 Task: Set the default behaviour for fonts permission to "Don't allow sites to use fonts installed on your device".
Action: Mouse moved to (1141, 38)
Screenshot: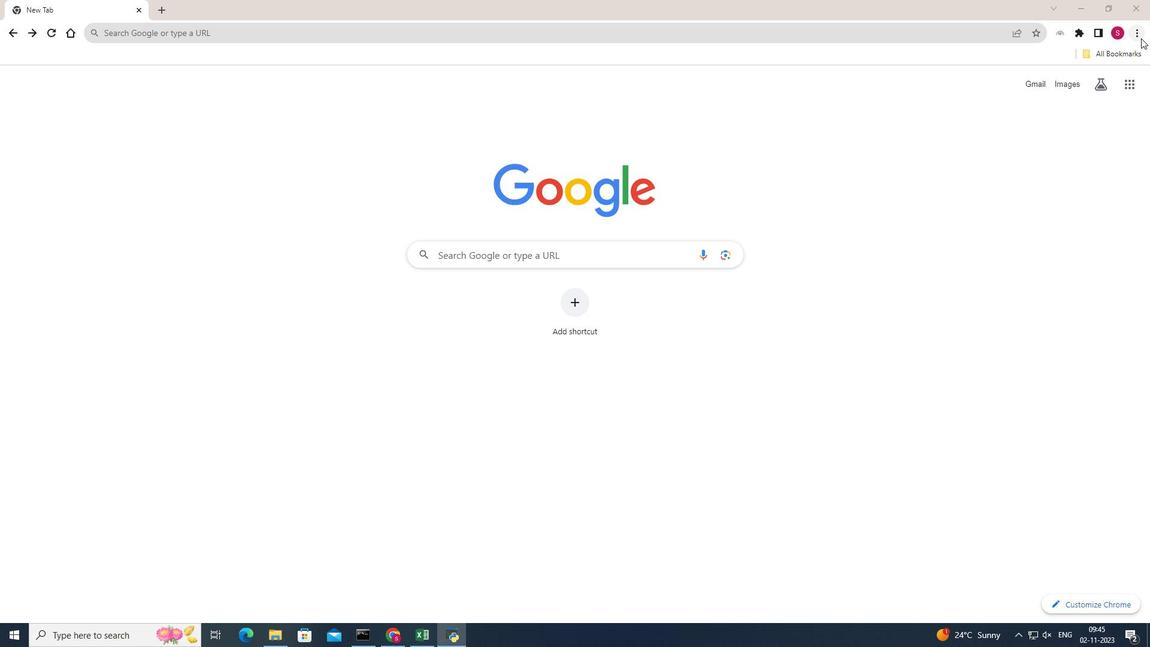 
Action: Mouse pressed left at (1141, 38)
Screenshot: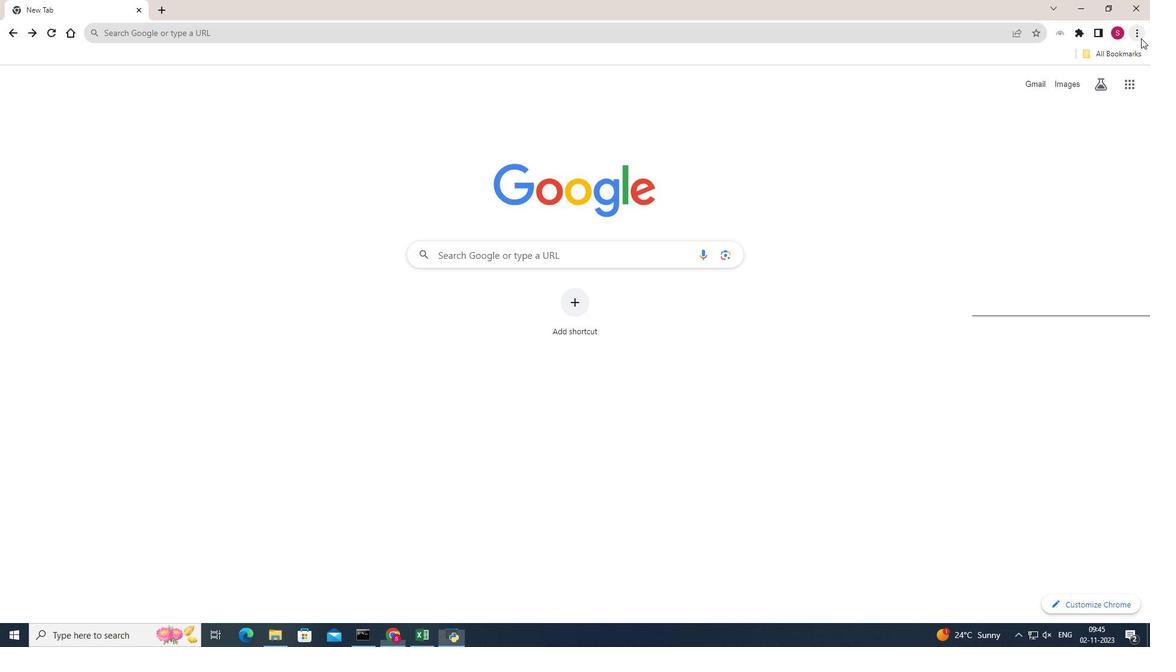 
Action: Mouse moved to (1018, 250)
Screenshot: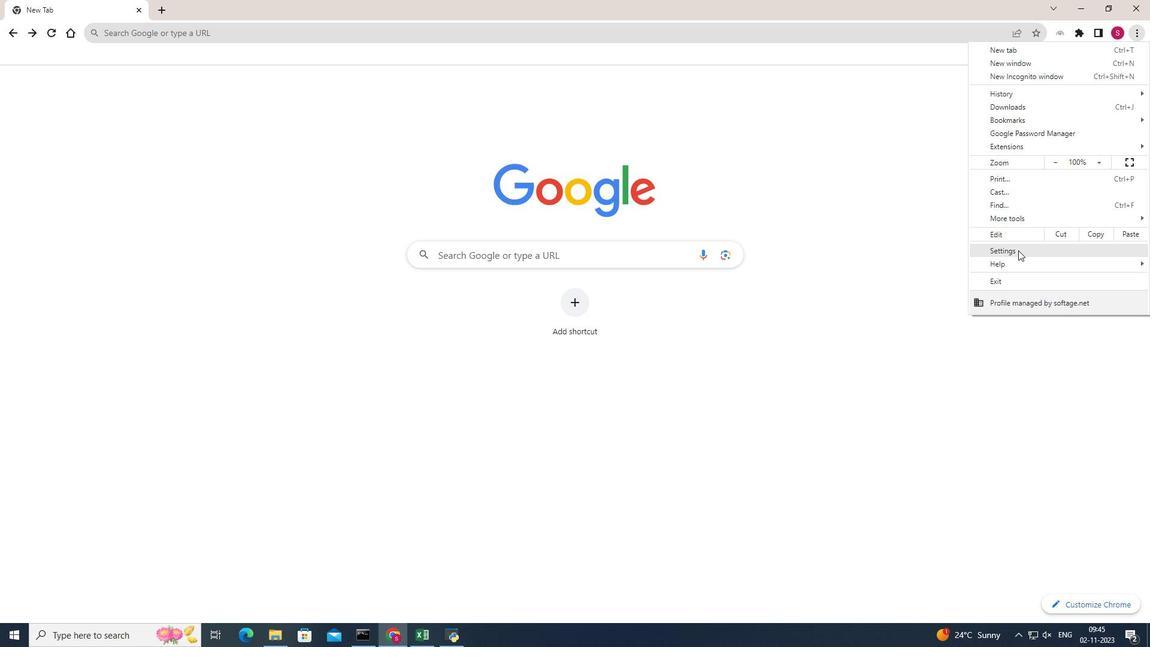 
Action: Mouse pressed left at (1018, 250)
Screenshot: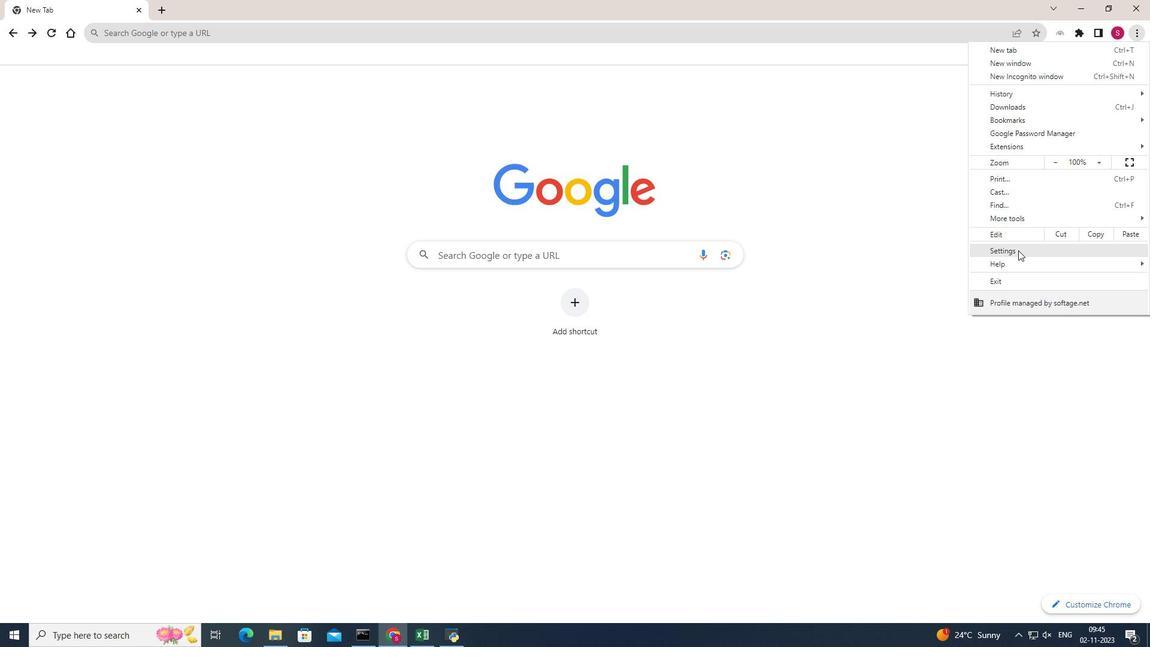 
Action: Mouse moved to (72, 149)
Screenshot: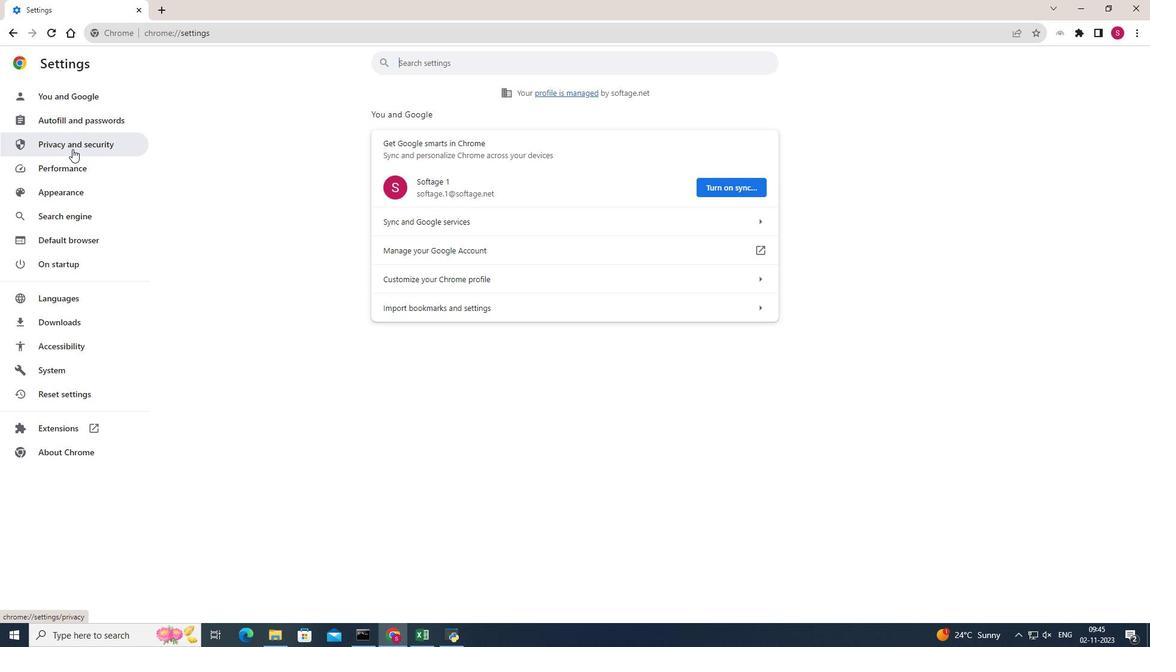 
Action: Mouse pressed left at (72, 149)
Screenshot: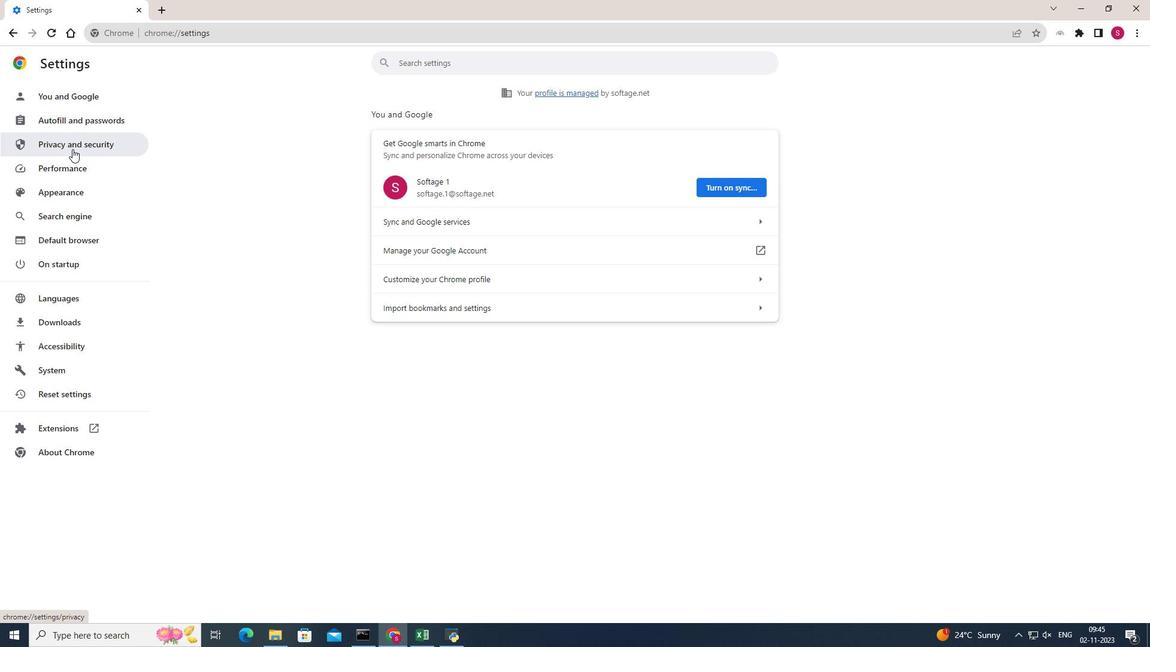 
Action: Mouse moved to (643, 373)
Screenshot: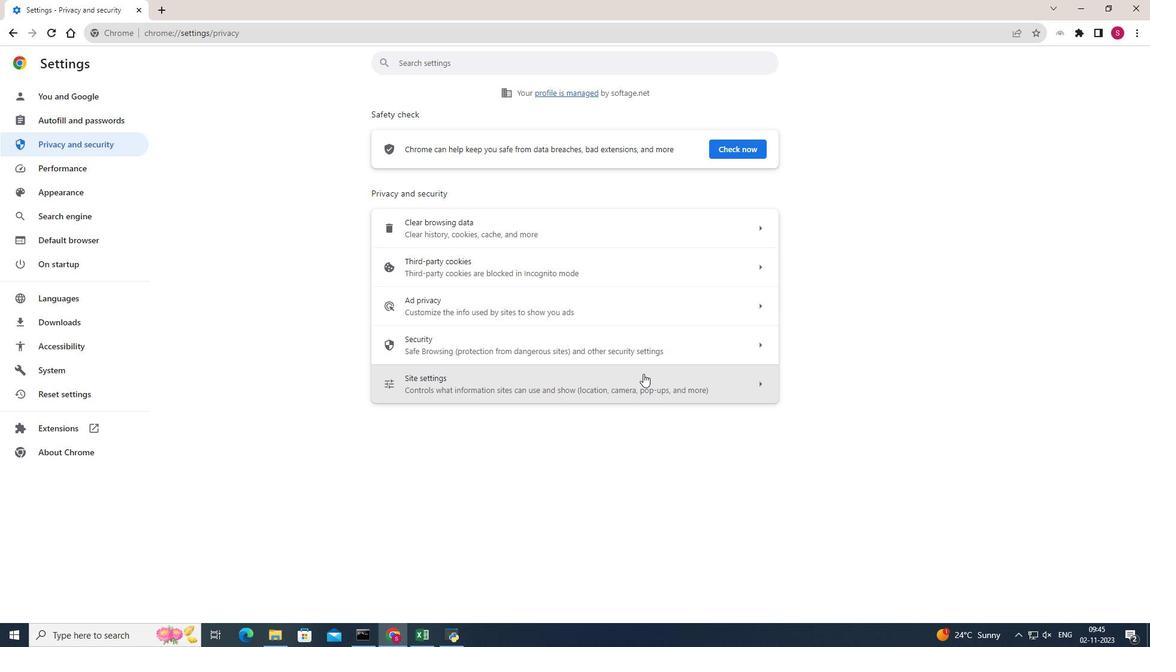 
Action: Mouse pressed left at (643, 373)
Screenshot: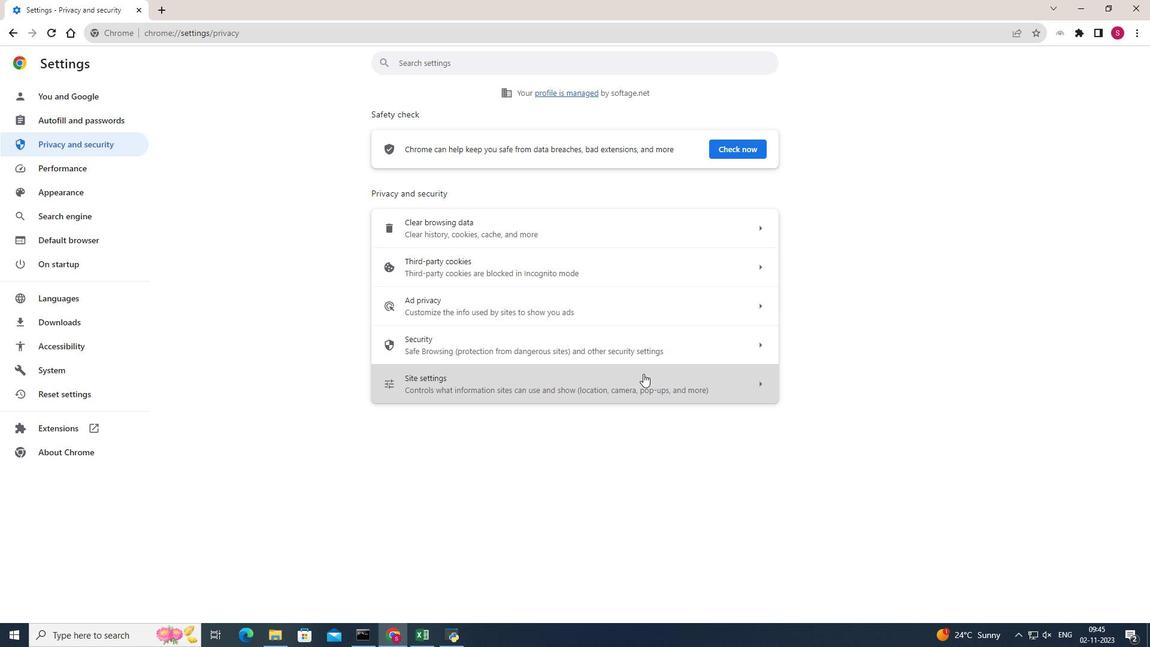 
Action: Mouse moved to (639, 392)
Screenshot: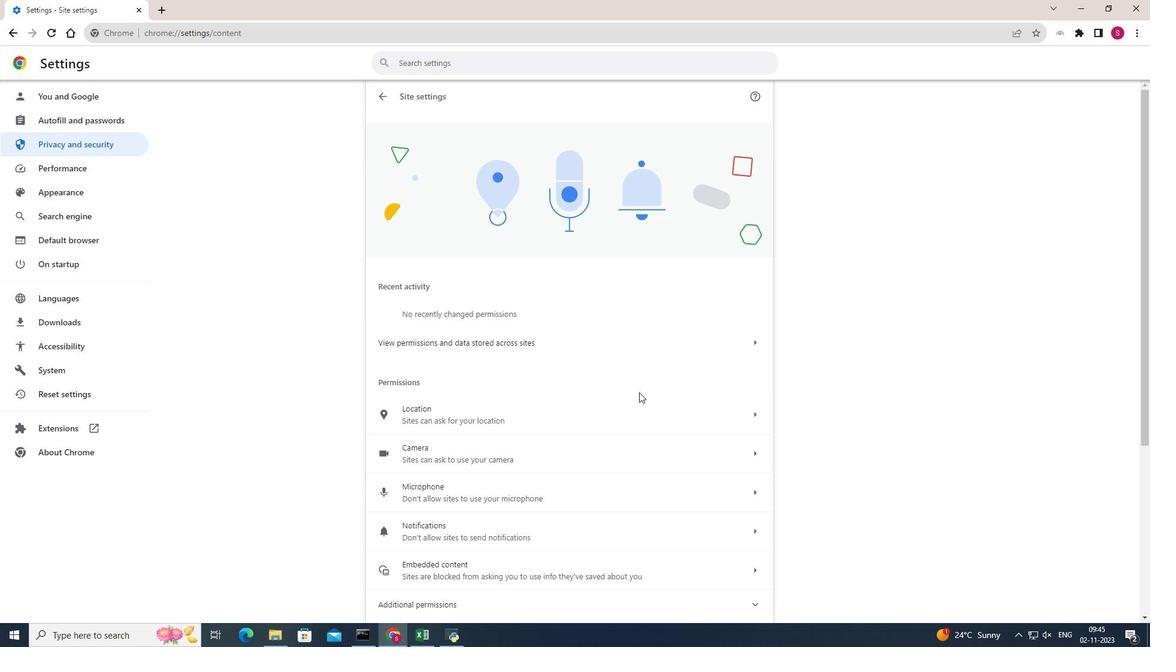 
Action: Mouse scrolled (639, 391) with delta (0, 0)
Screenshot: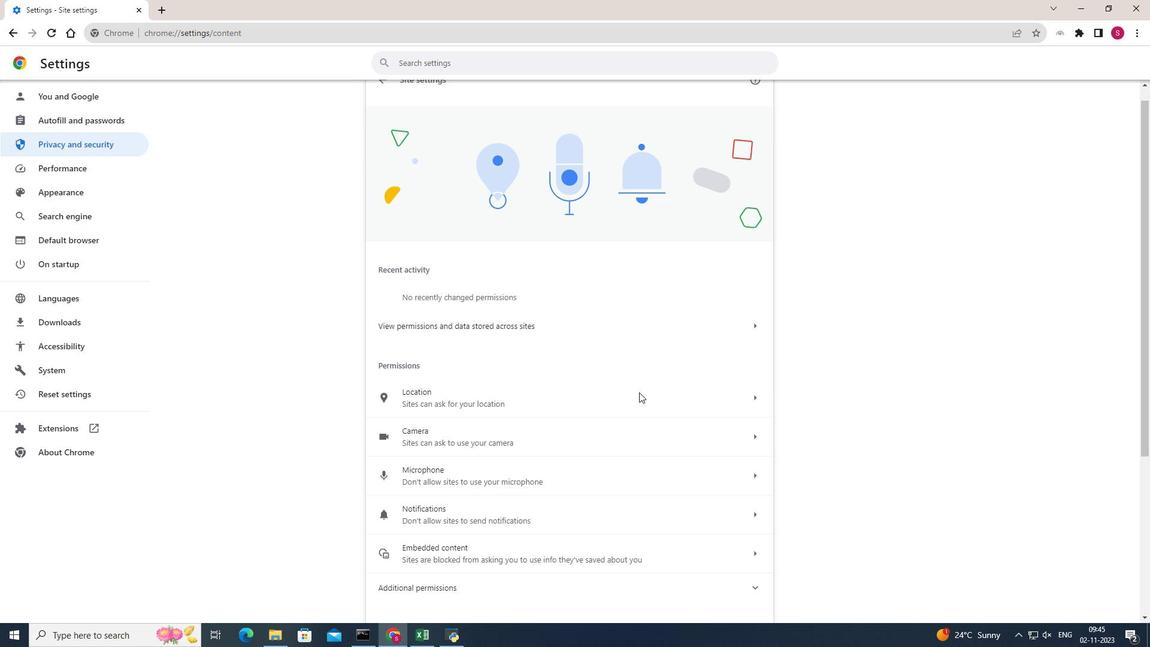 
Action: Mouse scrolled (639, 391) with delta (0, 0)
Screenshot: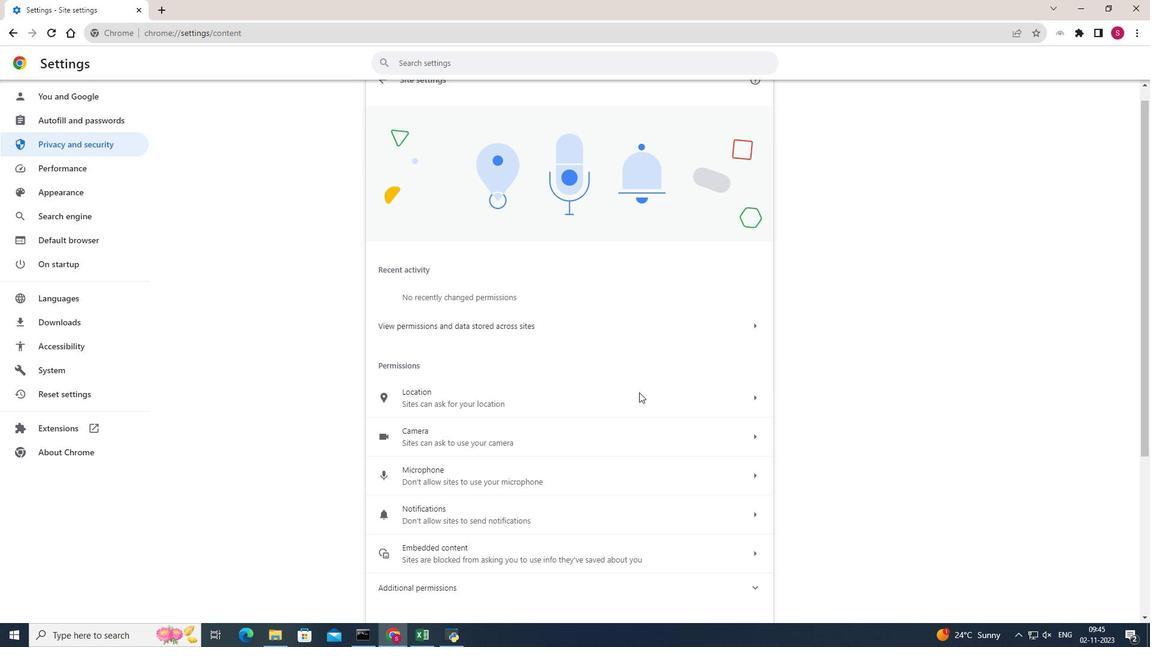 
Action: Mouse scrolled (639, 391) with delta (0, 0)
Screenshot: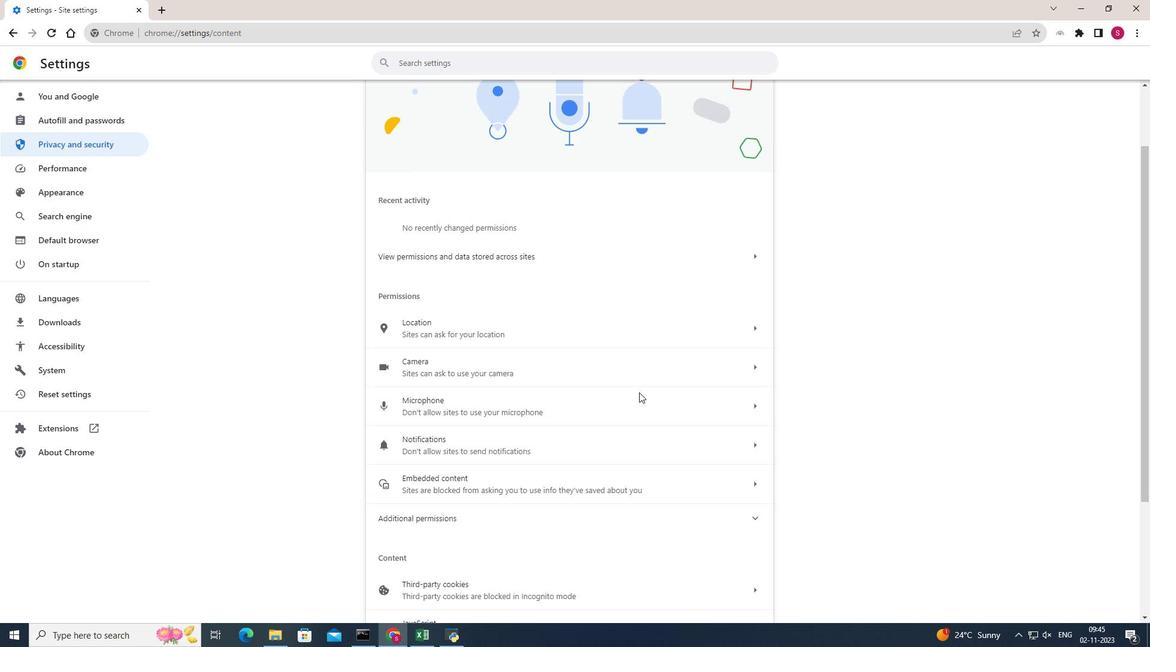 
Action: Mouse scrolled (639, 391) with delta (0, 0)
Screenshot: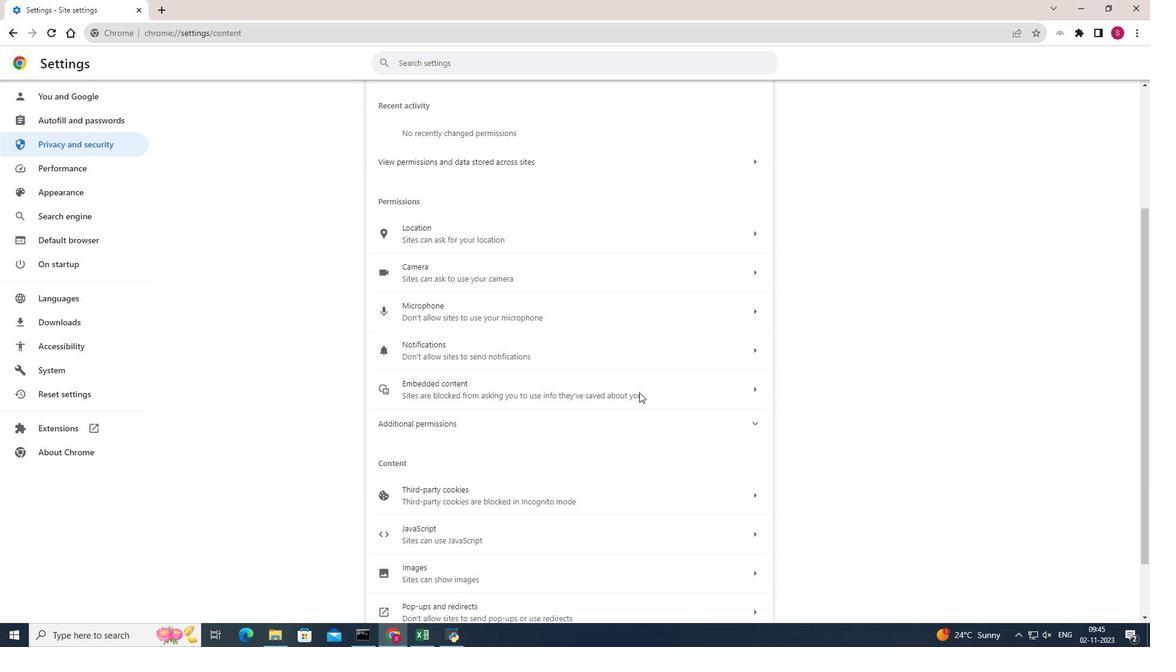 
Action: Mouse moved to (471, 368)
Screenshot: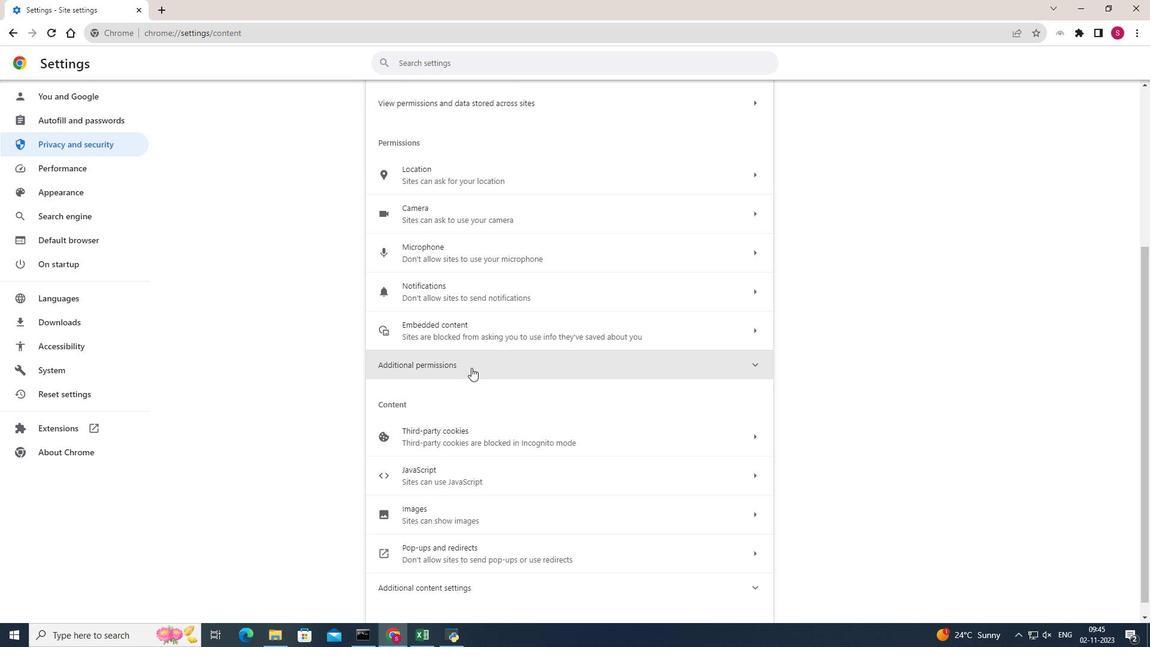 
Action: Mouse pressed left at (471, 368)
Screenshot: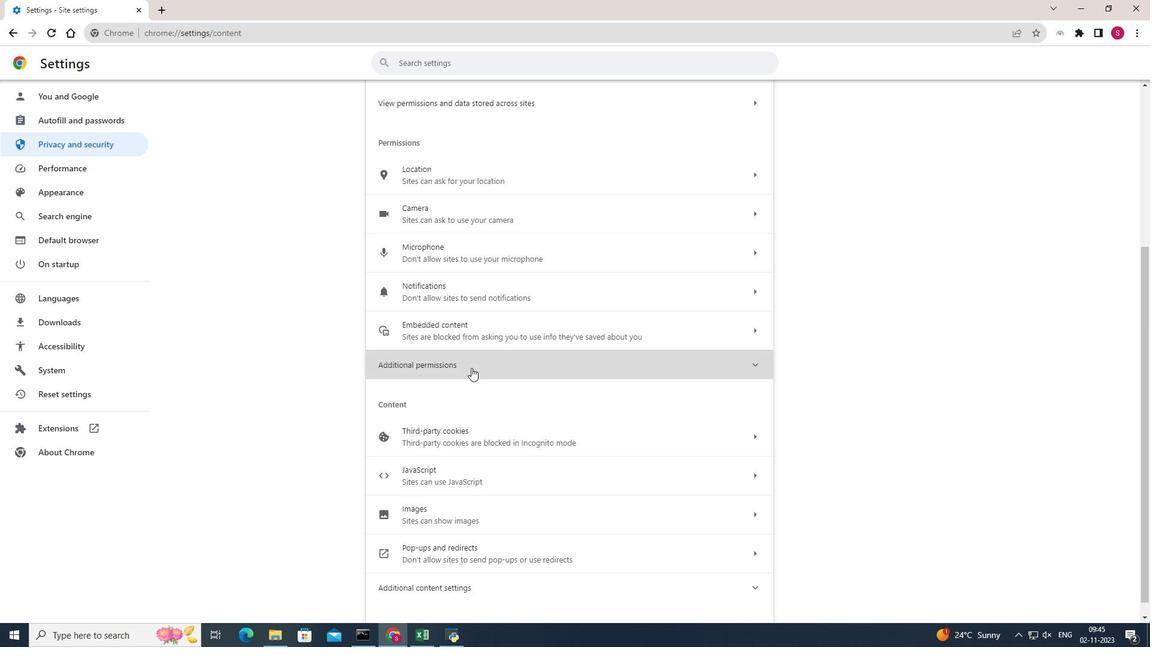 
Action: Mouse moved to (592, 502)
Screenshot: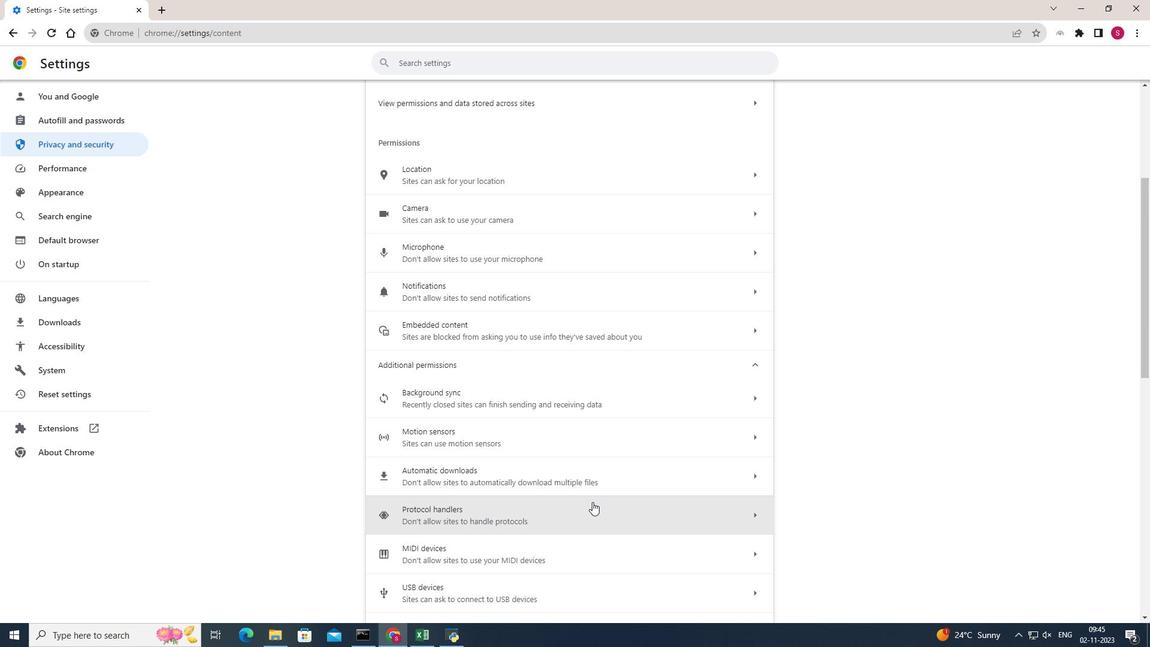 
Action: Mouse scrolled (592, 501) with delta (0, 0)
Screenshot: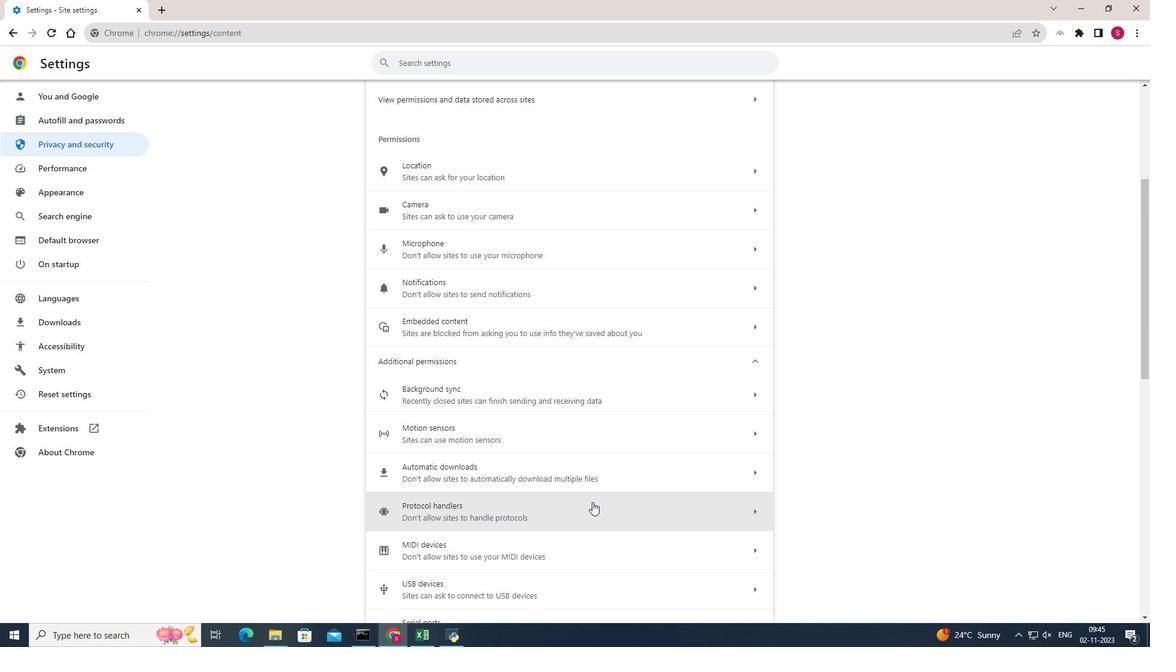 
Action: Mouse scrolled (592, 501) with delta (0, 0)
Screenshot: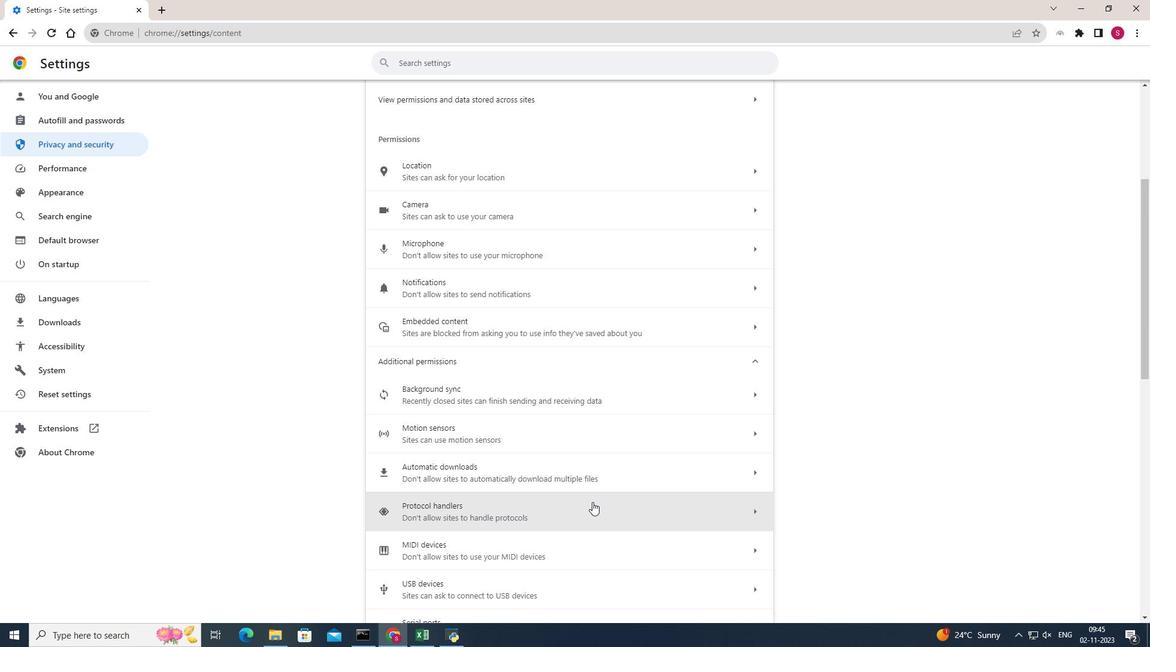 
Action: Mouse scrolled (592, 501) with delta (0, 0)
Screenshot: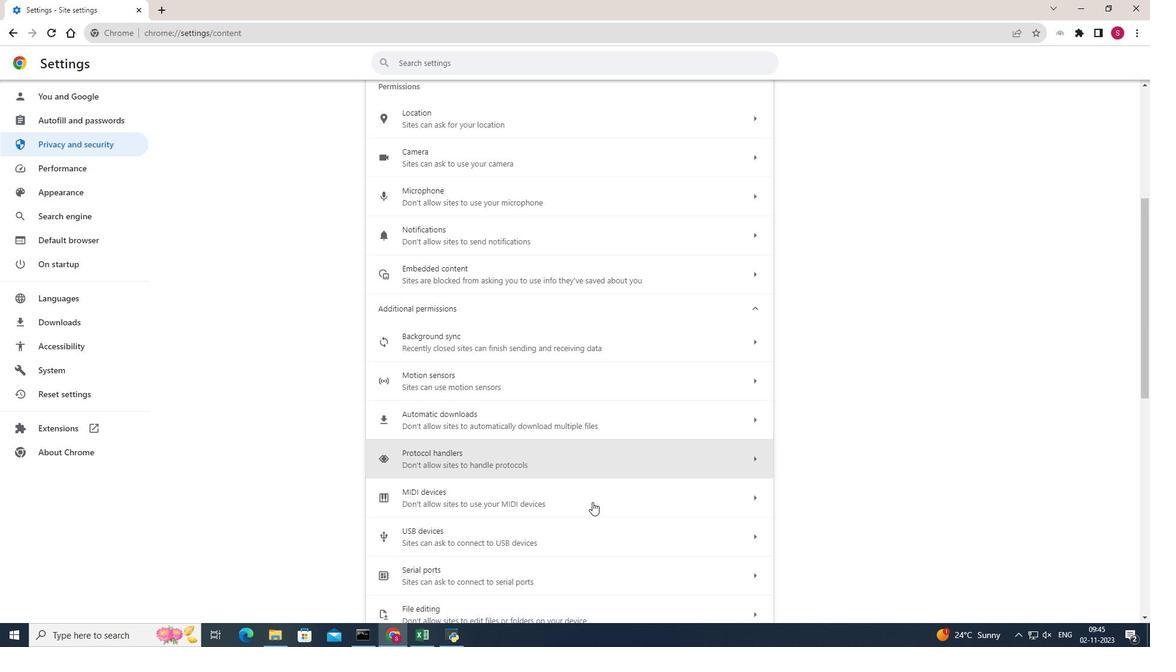 
Action: Mouse scrolled (592, 501) with delta (0, 0)
Screenshot: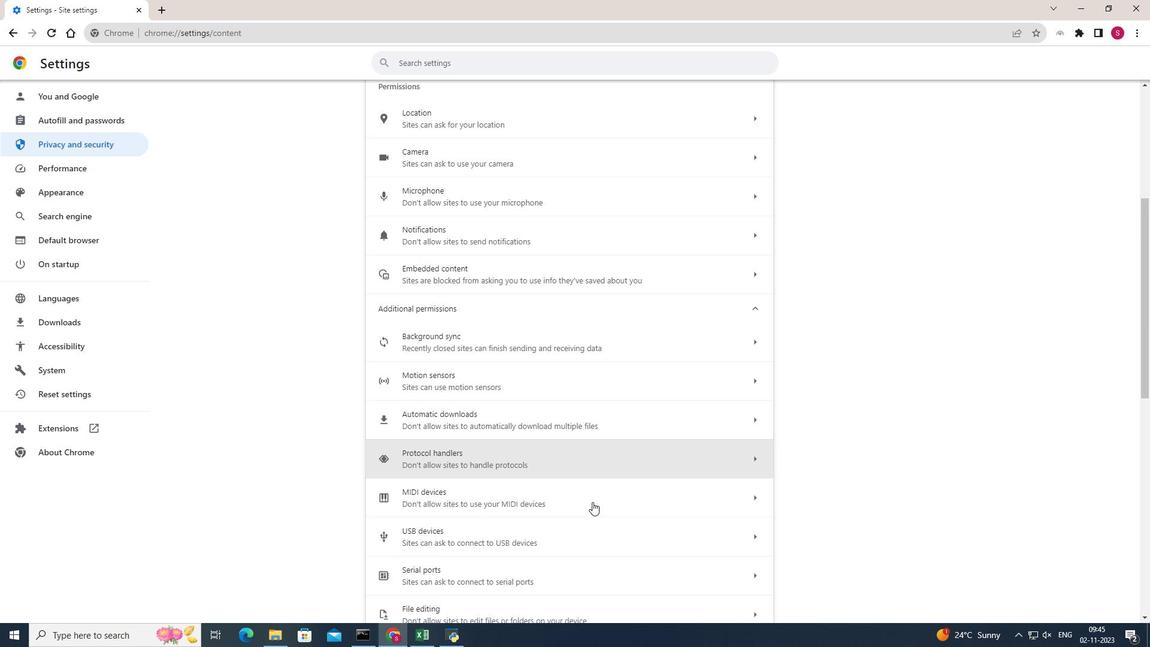 
Action: Mouse scrolled (592, 501) with delta (0, 0)
Screenshot: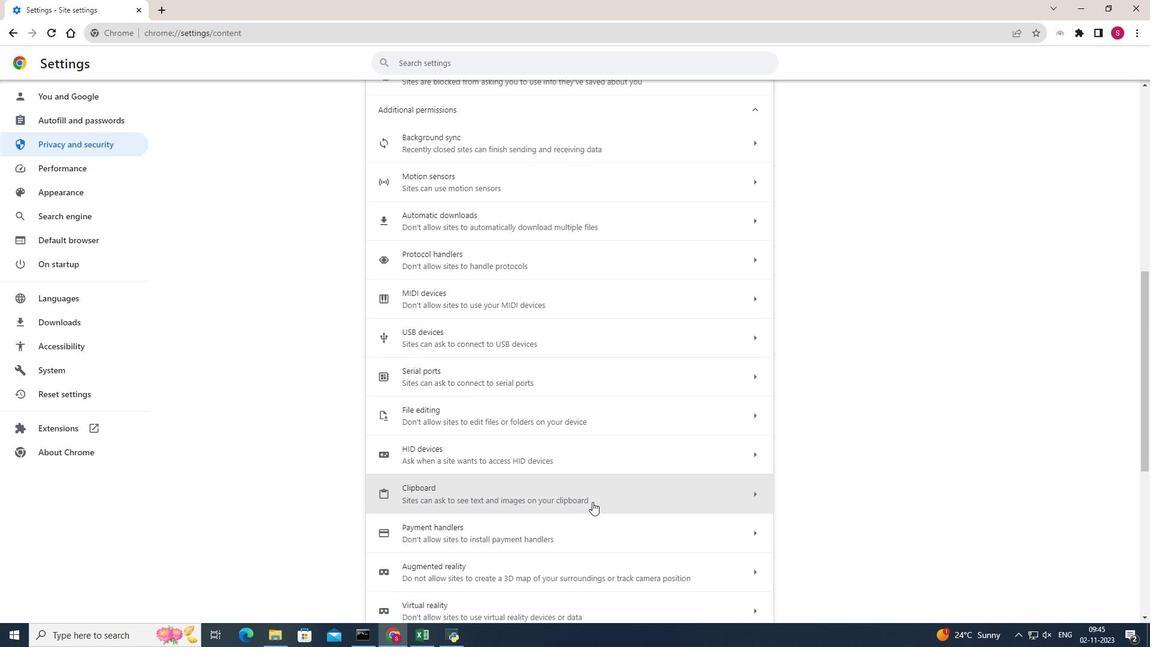 
Action: Mouse scrolled (592, 501) with delta (0, 0)
Screenshot: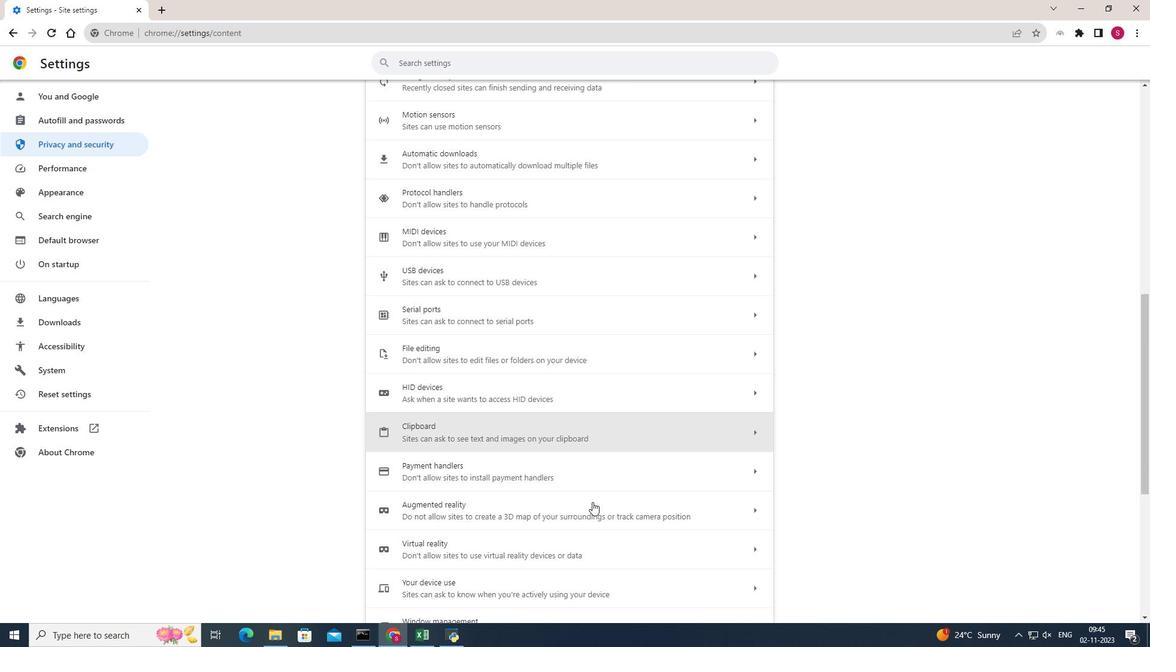 
Action: Mouse scrolled (592, 501) with delta (0, 0)
Screenshot: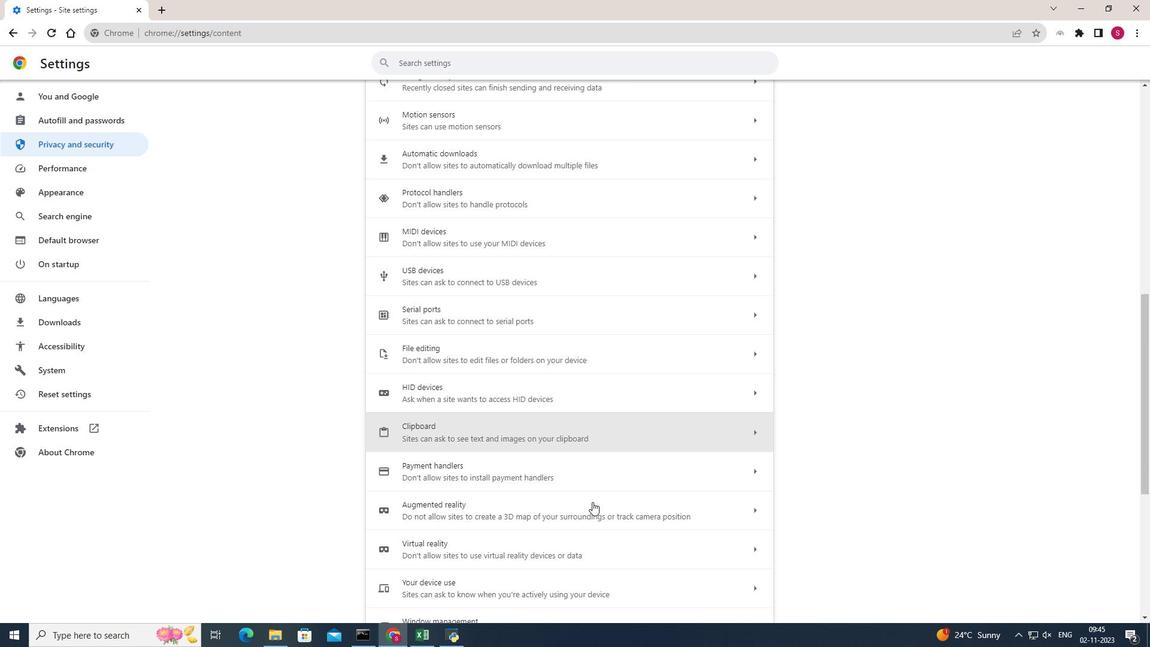 
Action: Mouse scrolled (592, 501) with delta (0, 0)
Screenshot: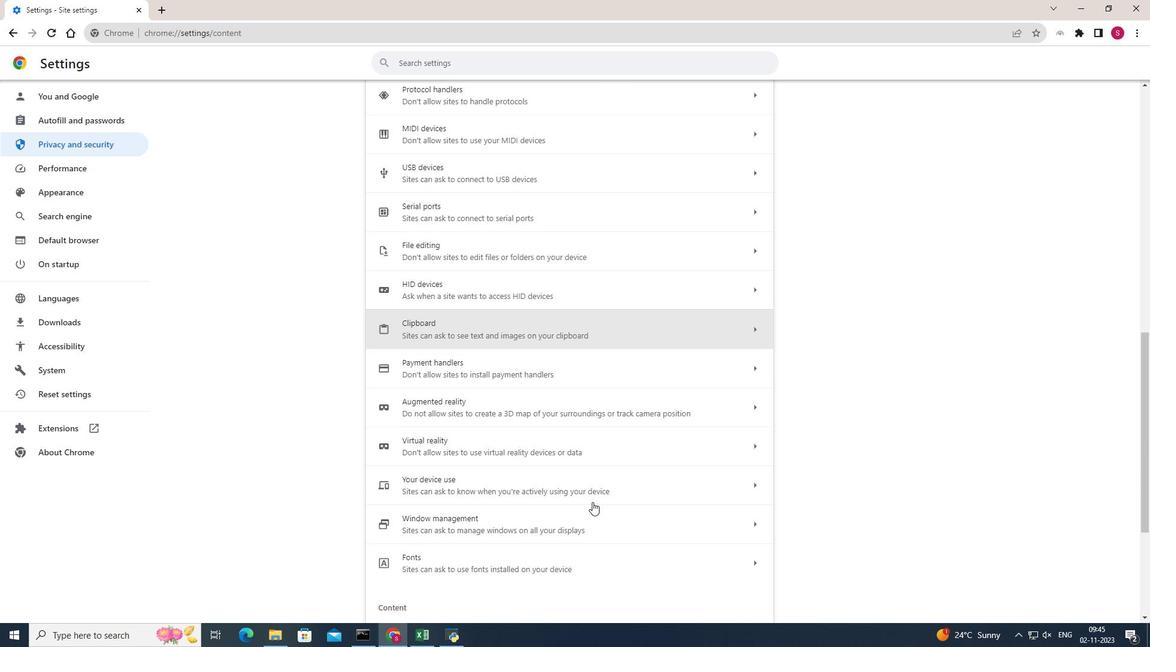 
Action: Mouse moved to (588, 502)
Screenshot: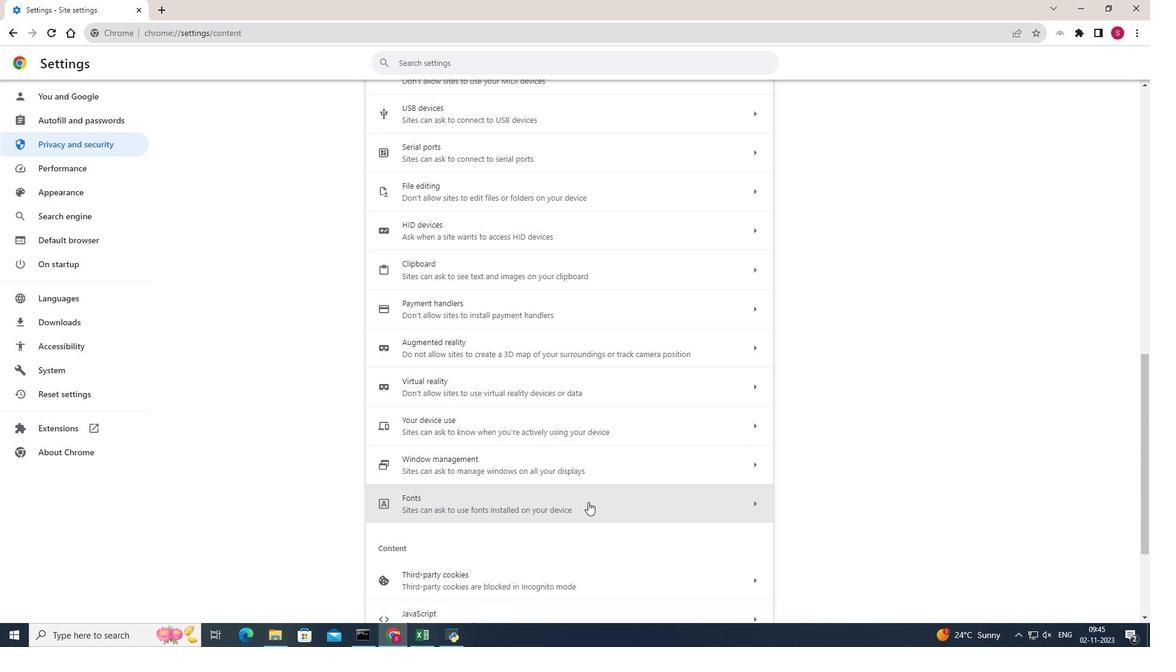 
Action: Mouse pressed left at (588, 502)
Screenshot: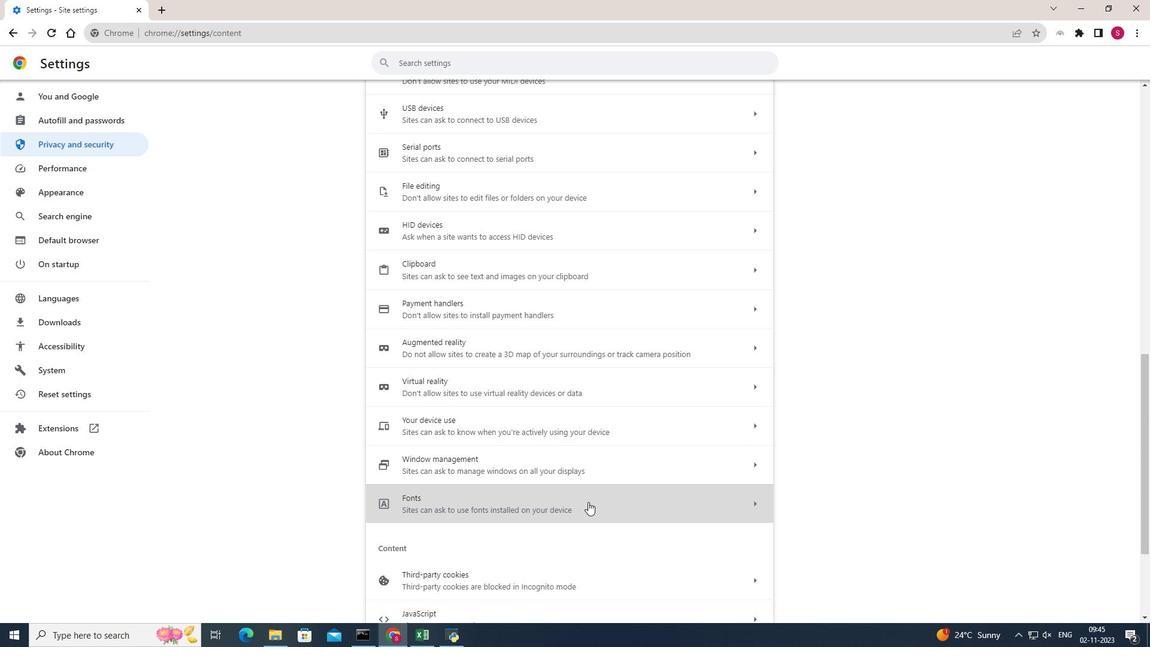 
Action: Mouse pressed left at (588, 502)
Screenshot: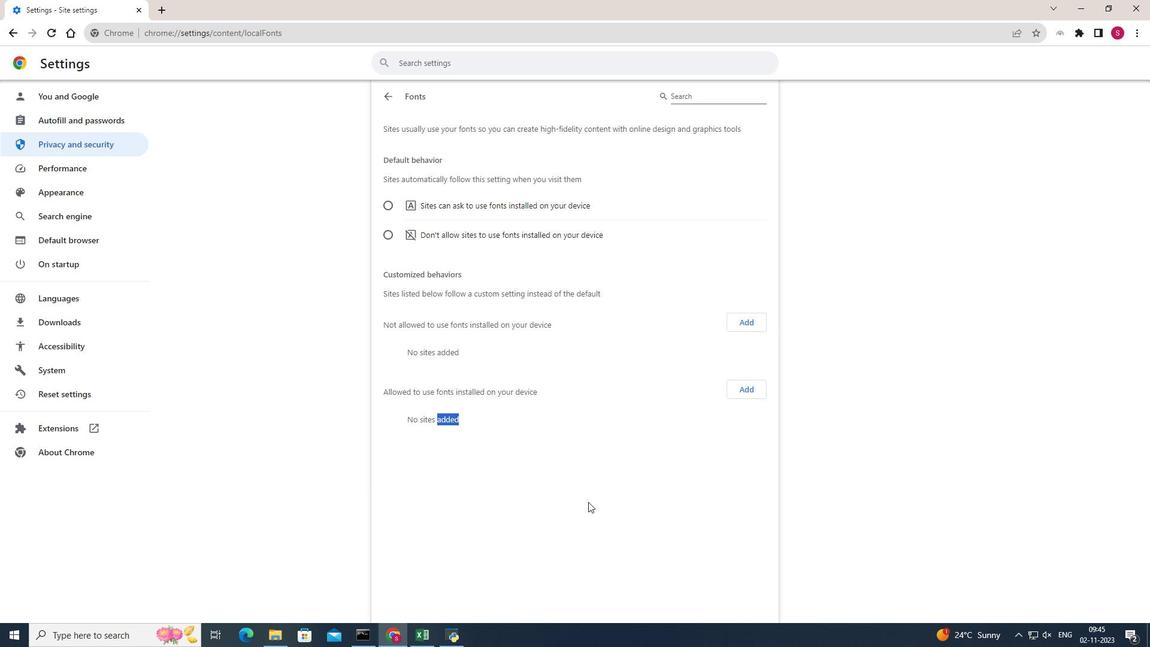 
Action: Mouse moved to (393, 235)
Screenshot: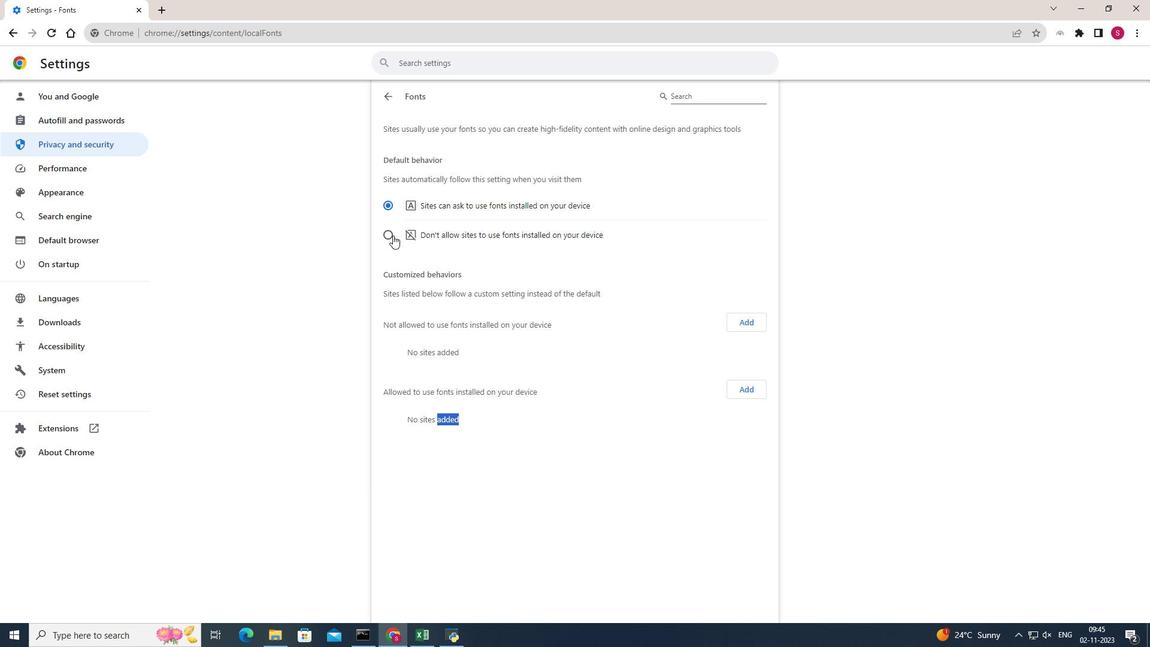 
Action: Mouse pressed left at (393, 235)
Screenshot: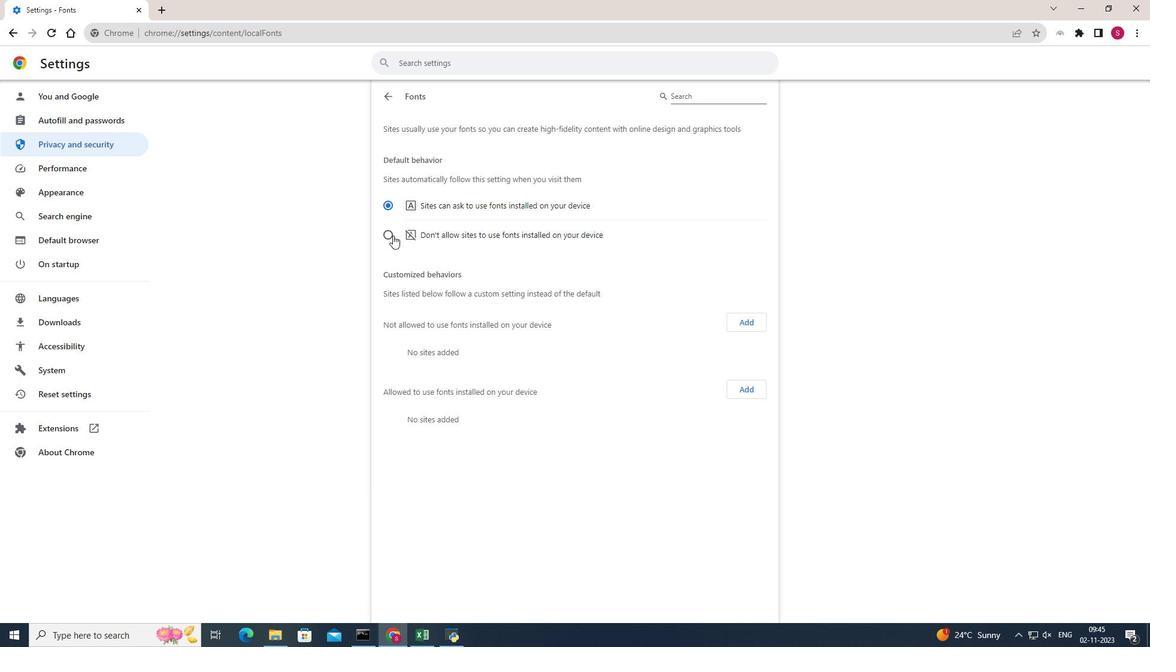 
Action: Mouse moved to (873, 258)
Screenshot: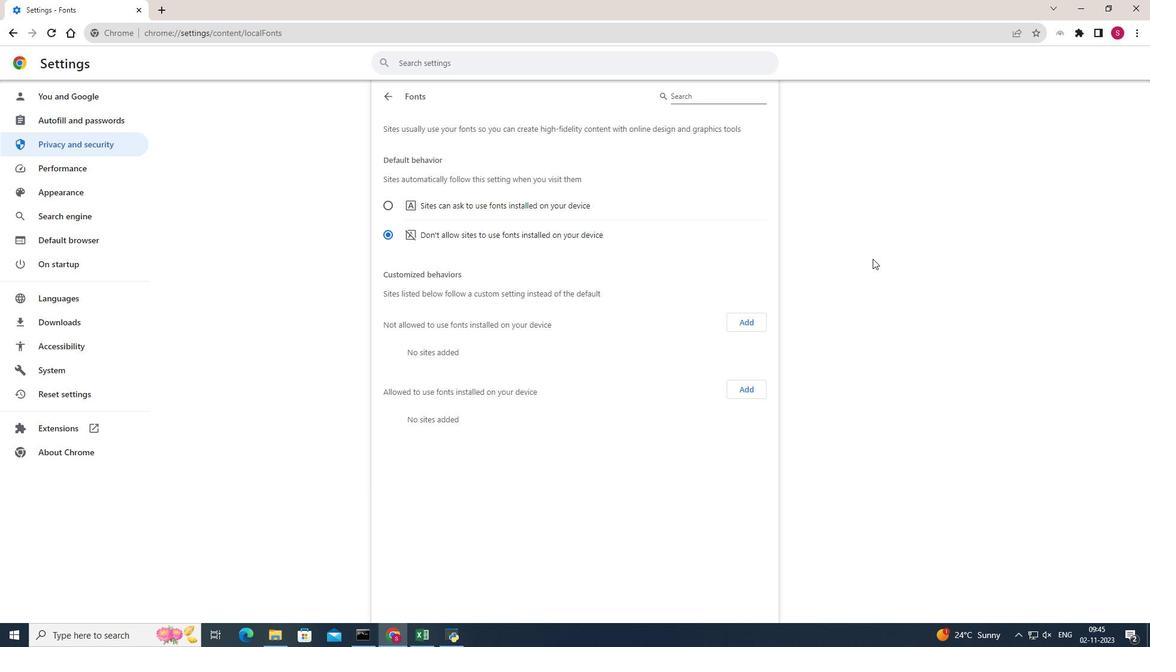 
